 Task: Add White Claw Hard Seltzer Variety Flavor Collection #2 12 Pack Cans to the cart.
Action: Mouse moved to (851, 327)
Screenshot: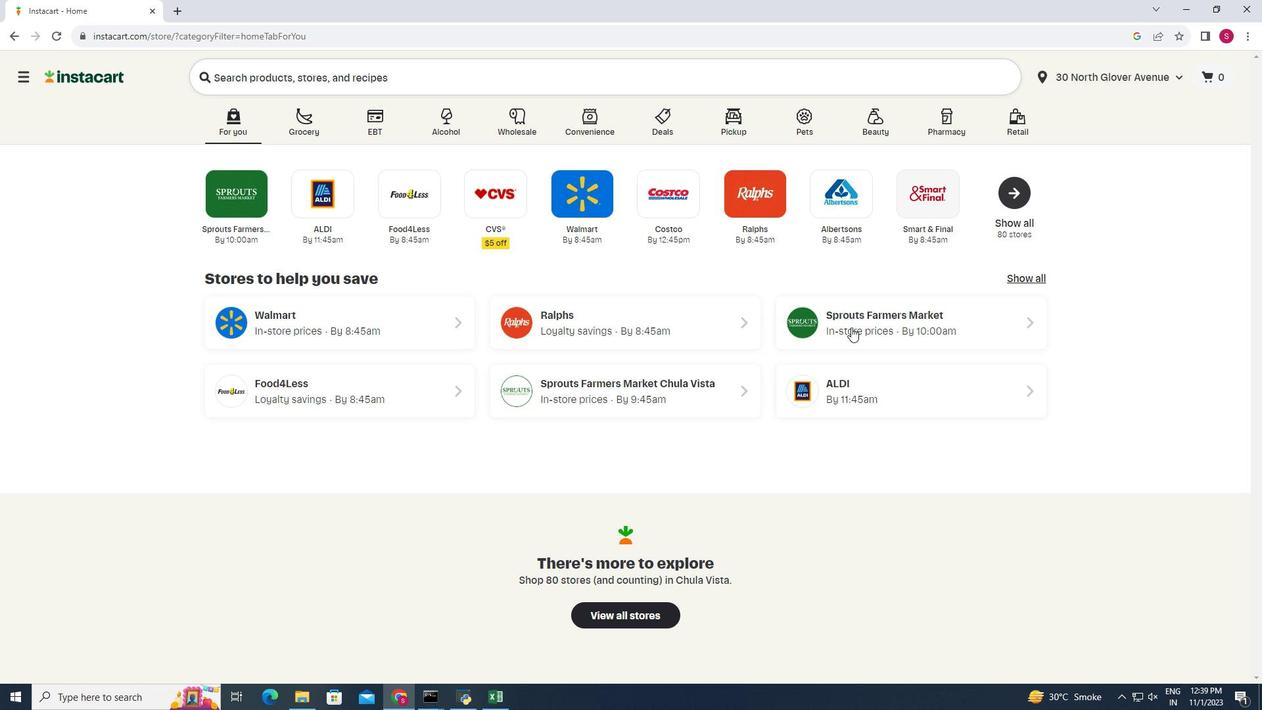 
Action: Mouse pressed left at (851, 327)
Screenshot: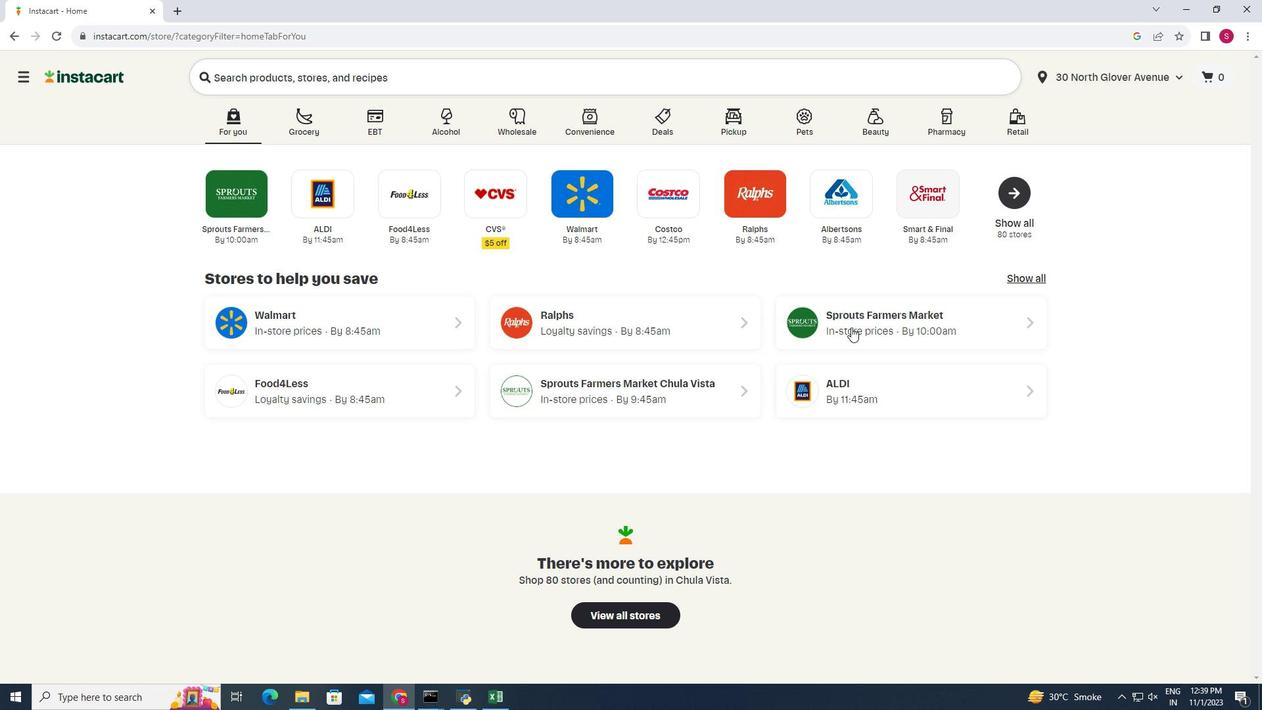 
Action: Mouse moved to (67, 651)
Screenshot: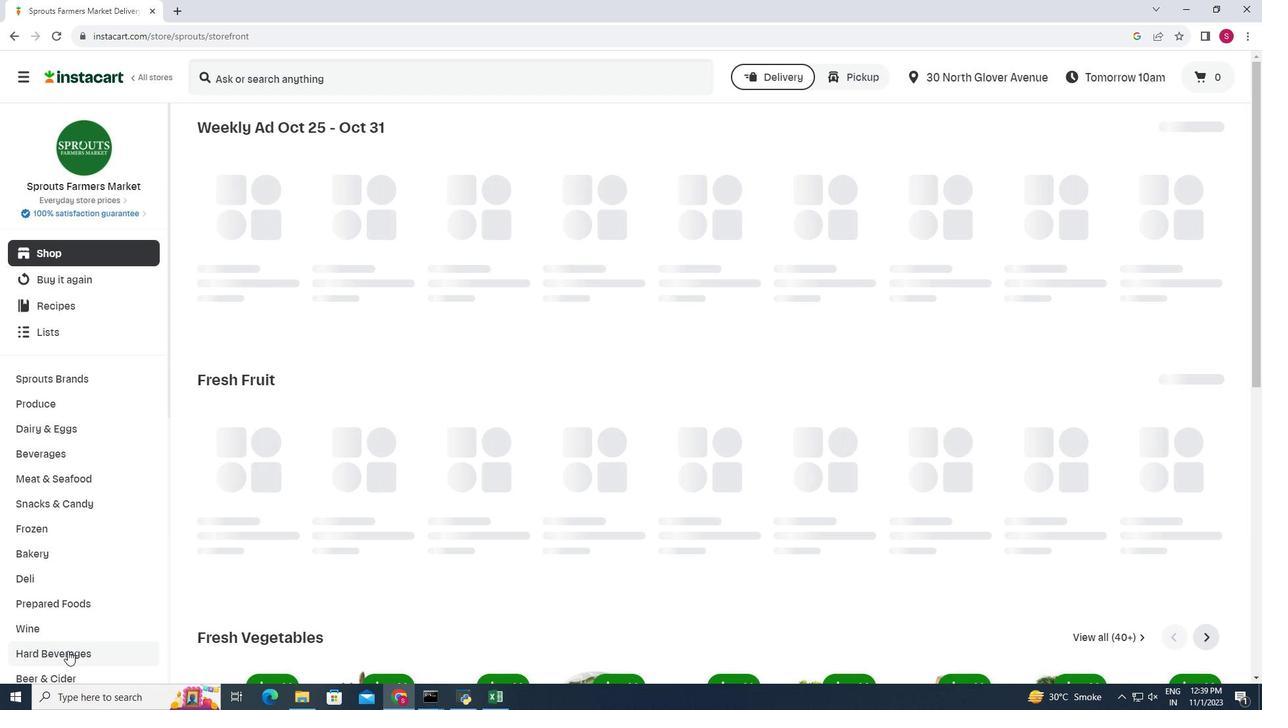 
Action: Mouse pressed left at (67, 651)
Screenshot: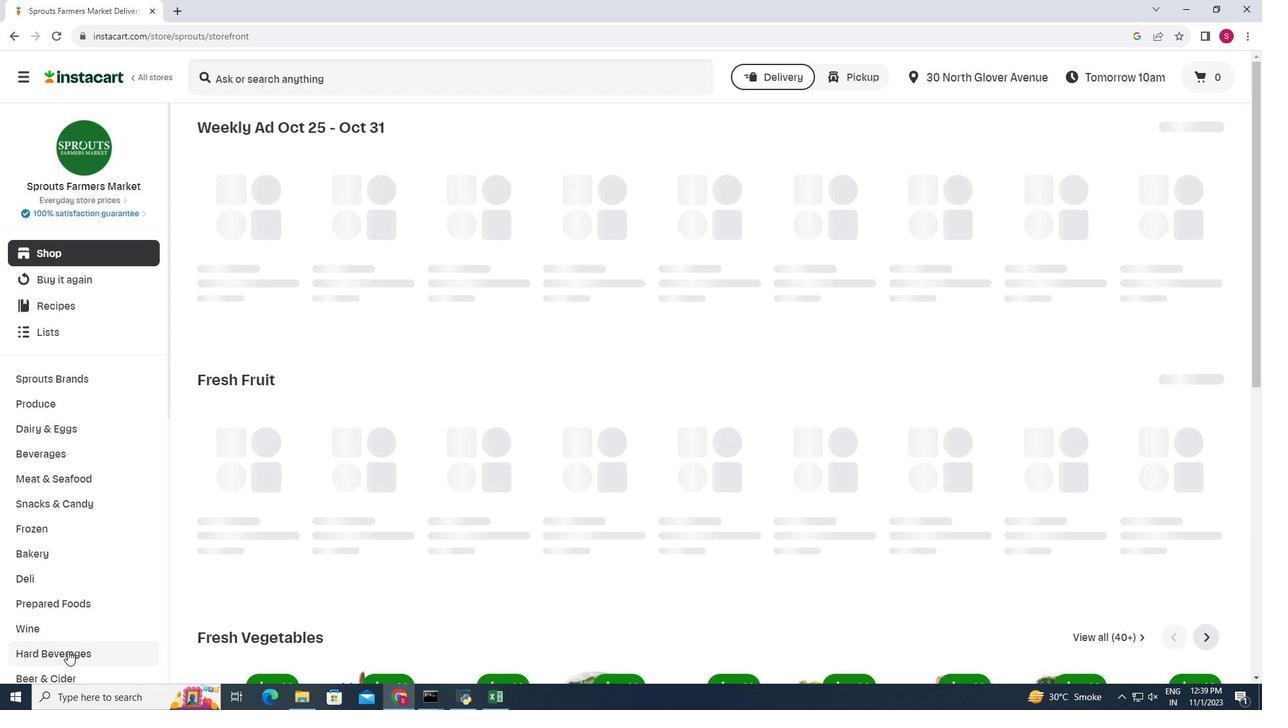 
Action: Mouse moved to (332, 161)
Screenshot: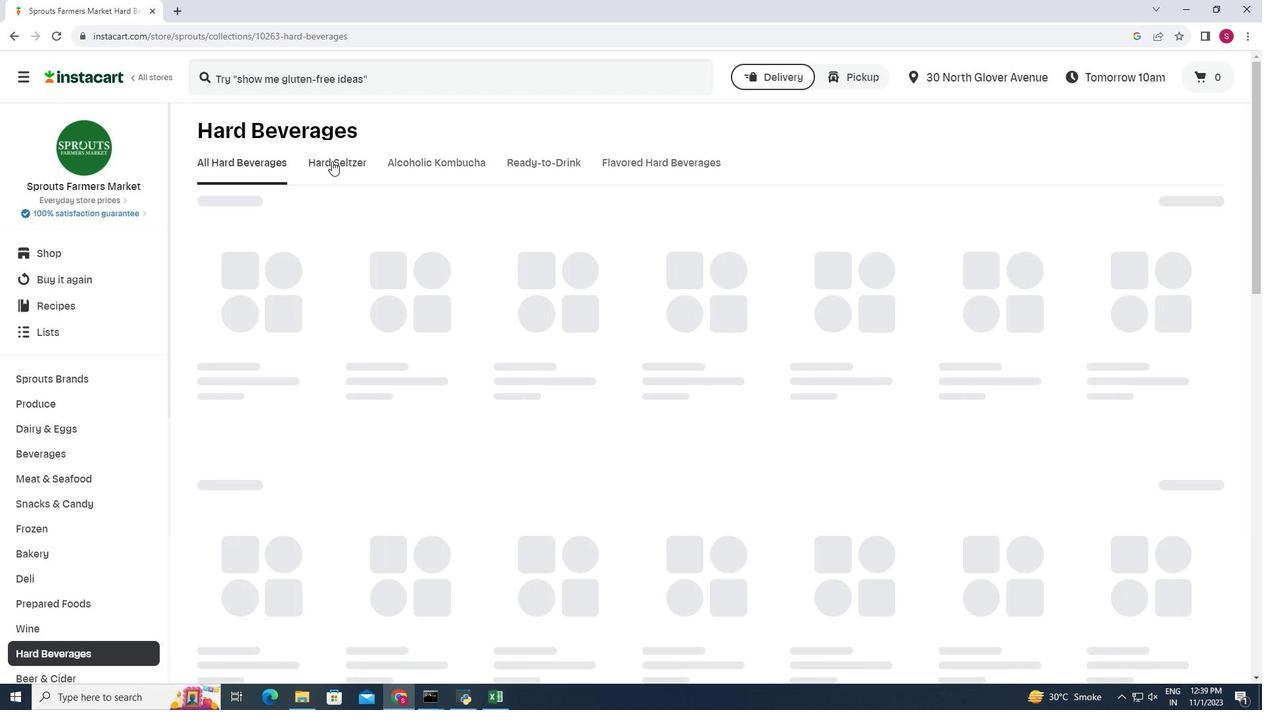 
Action: Mouse pressed left at (332, 161)
Screenshot: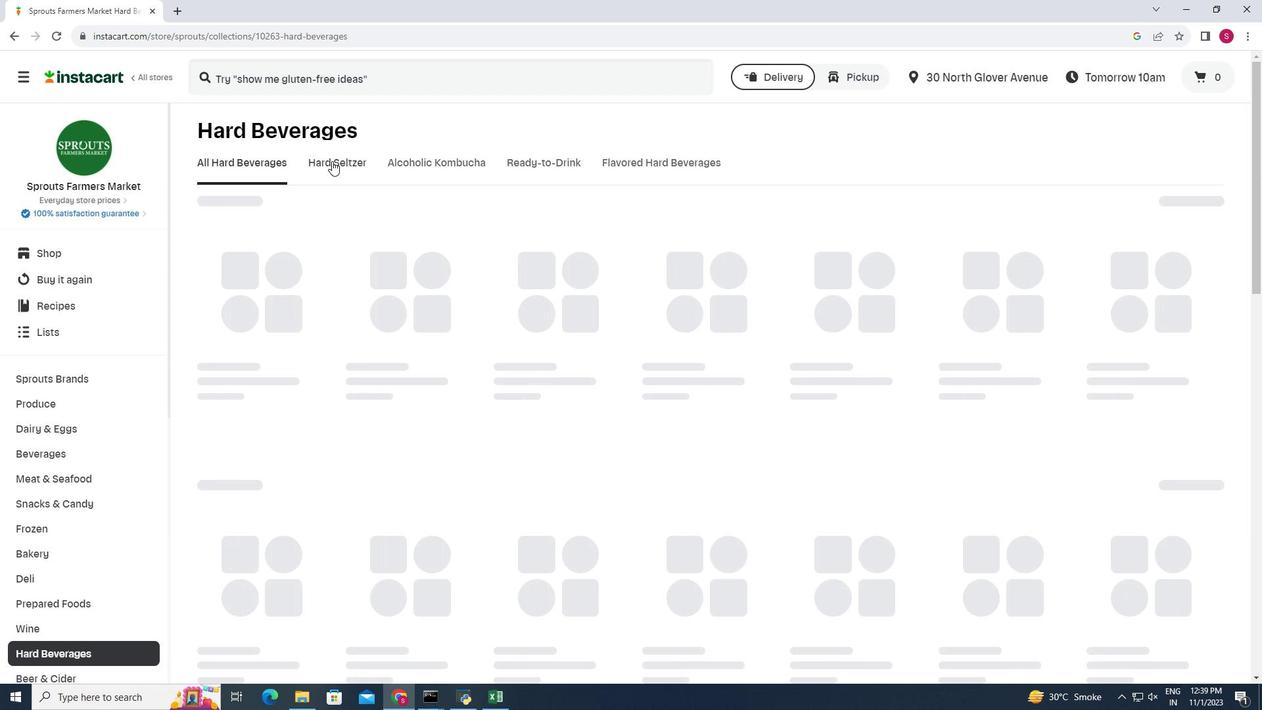 
Action: Mouse moved to (579, 200)
Screenshot: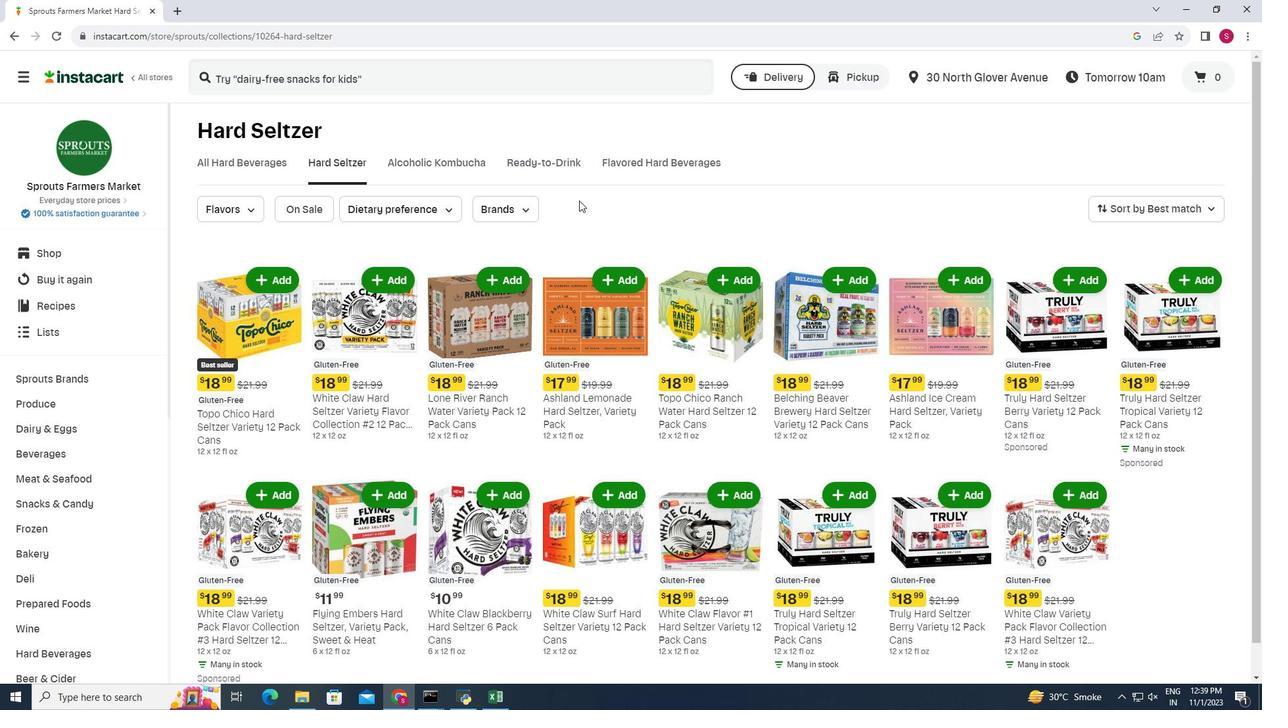 
Action: Mouse scrolled (579, 199) with delta (0, 0)
Screenshot: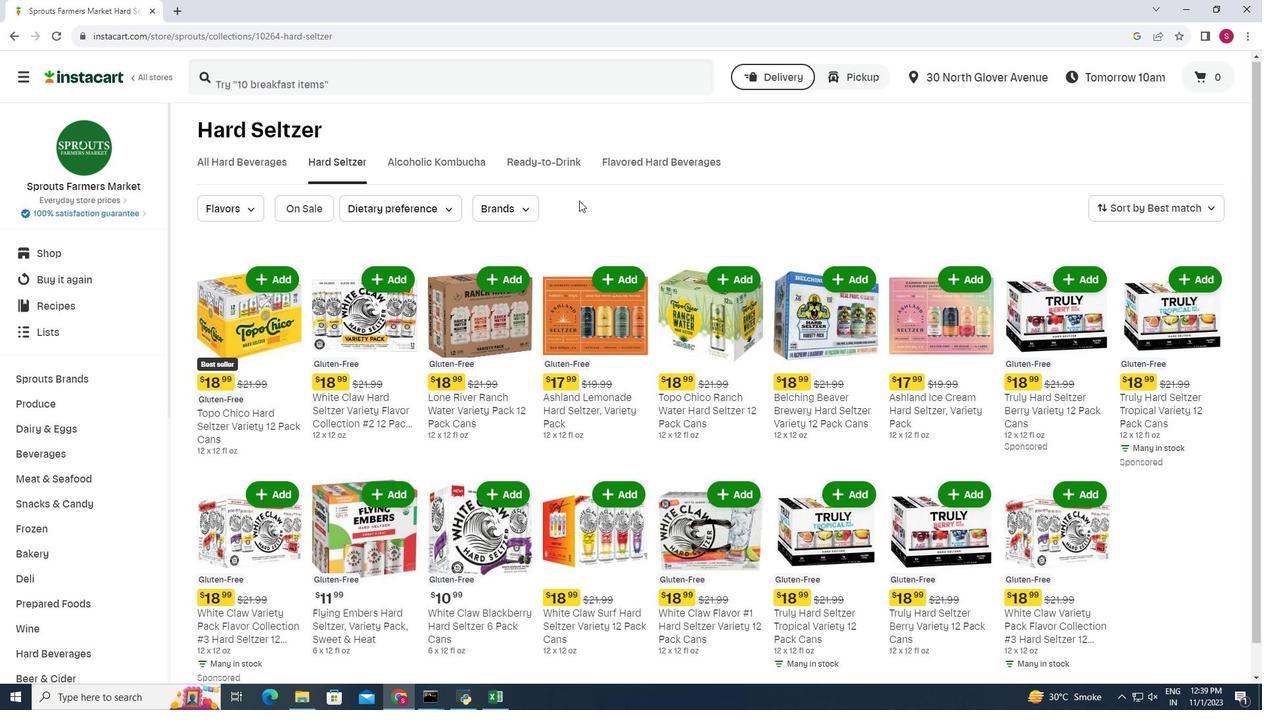 
Action: Mouse moved to (362, 253)
Screenshot: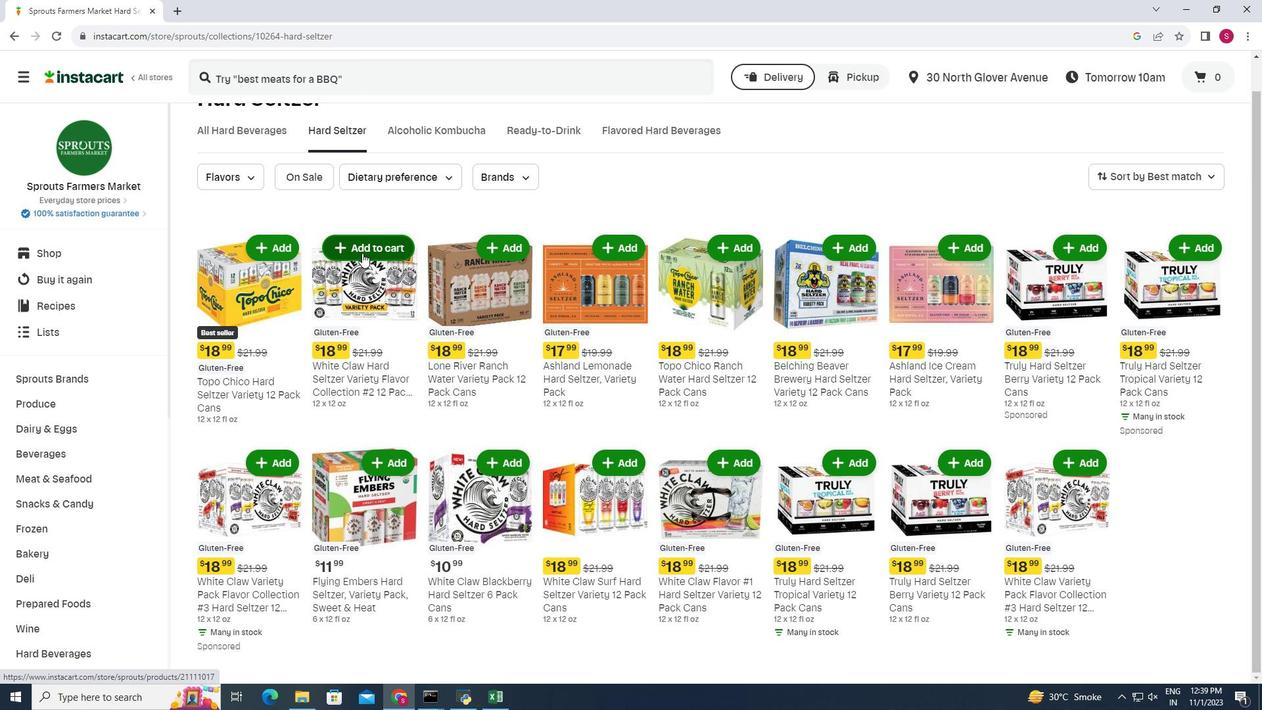 
Action: Mouse pressed left at (362, 253)
Screenshot: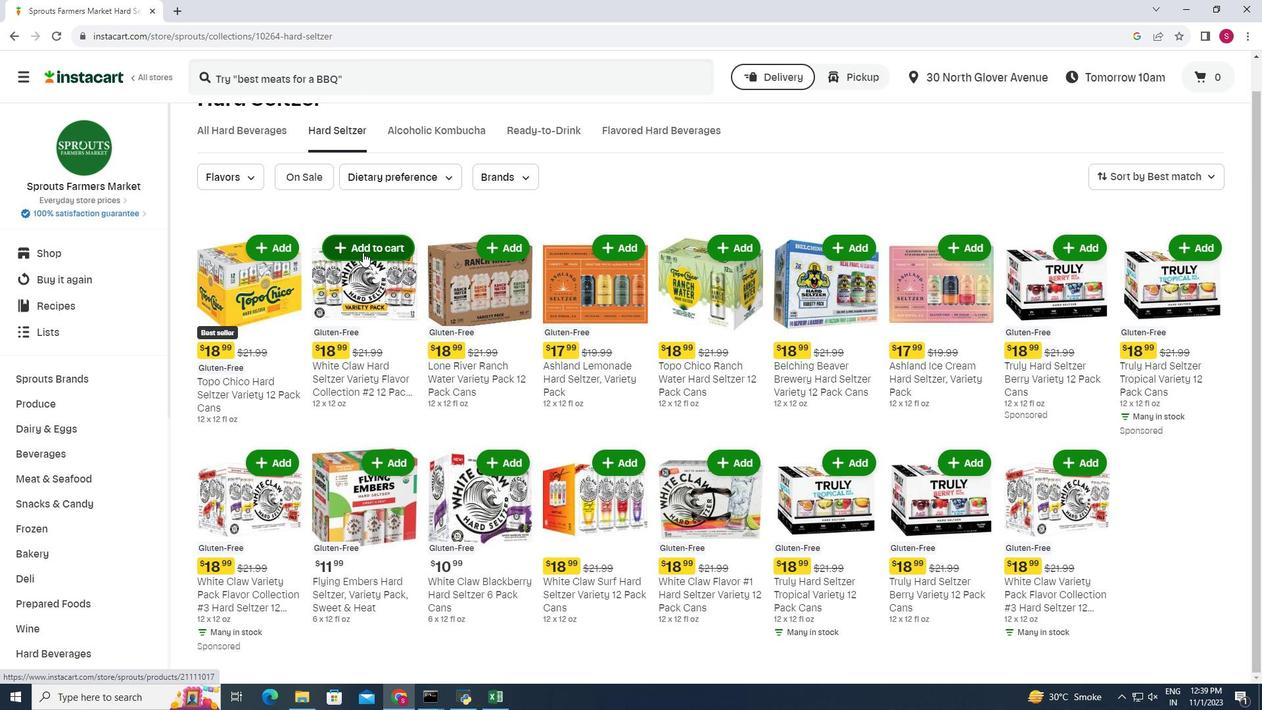 
Action: Mouse moved to (403, 215)
Screenshot: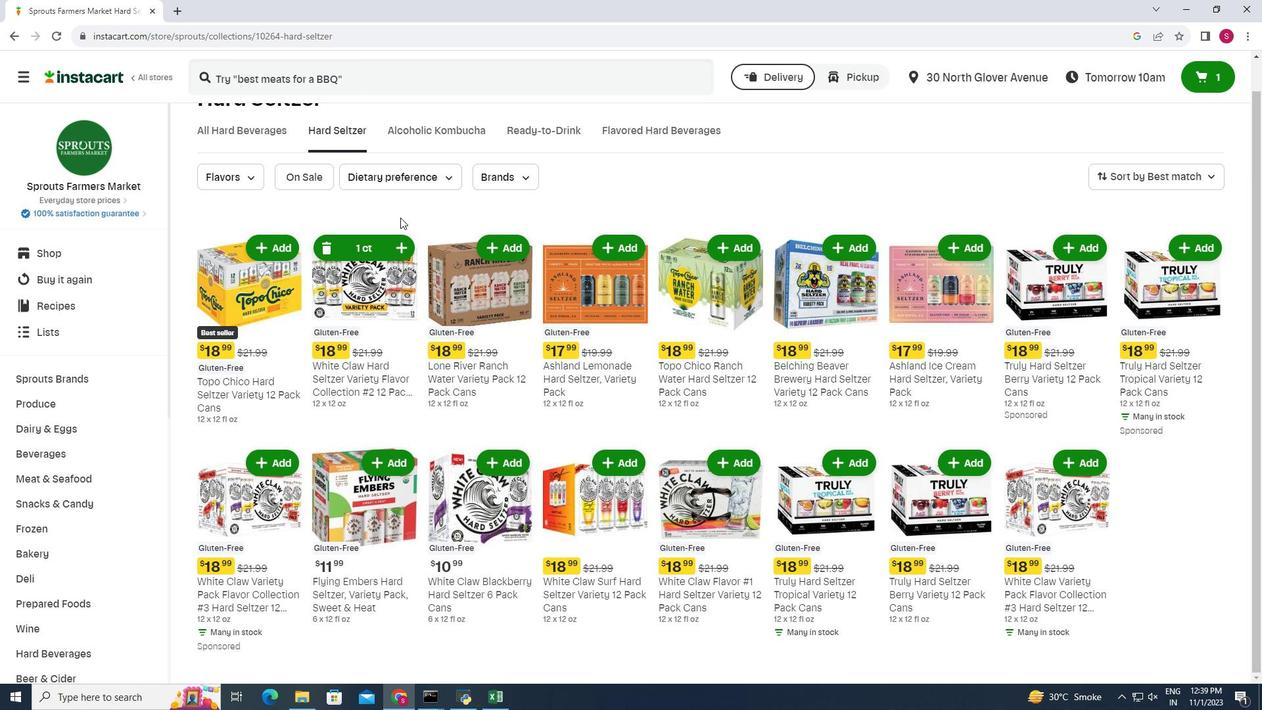 
